 Task: Assign Person0002 as Assignee of Child Issue ChildIssue0006 of Issue Issue0003 in Backlog  in Scrum Project Project0001 in Jira
Action: Mouse moved to (406, 465)
Screenshot: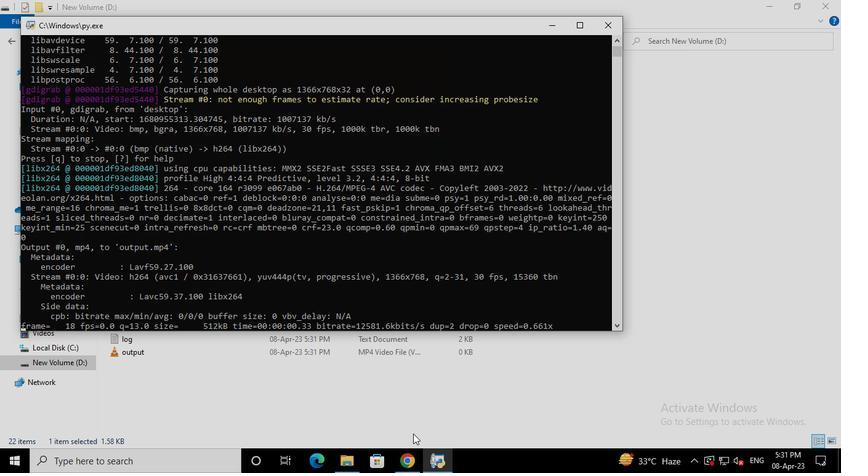
Action: Mouse pressed left at (406, 465)
Screenshot: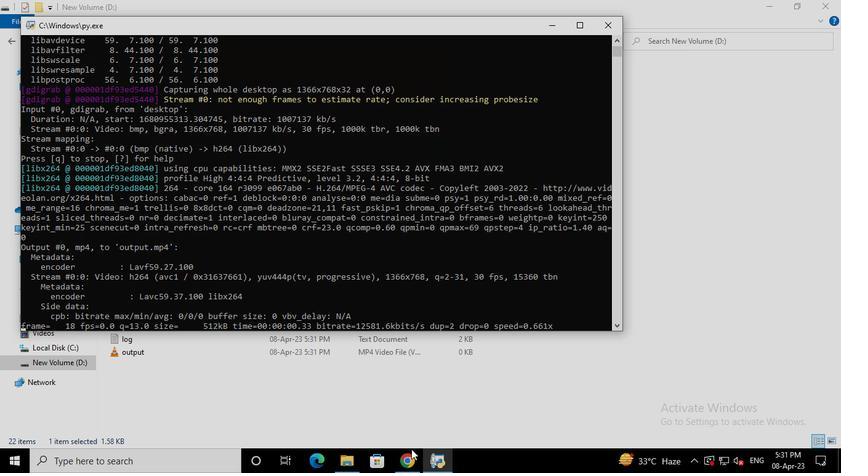 
Action: Mouse moved to (80, 187)
Screenshot: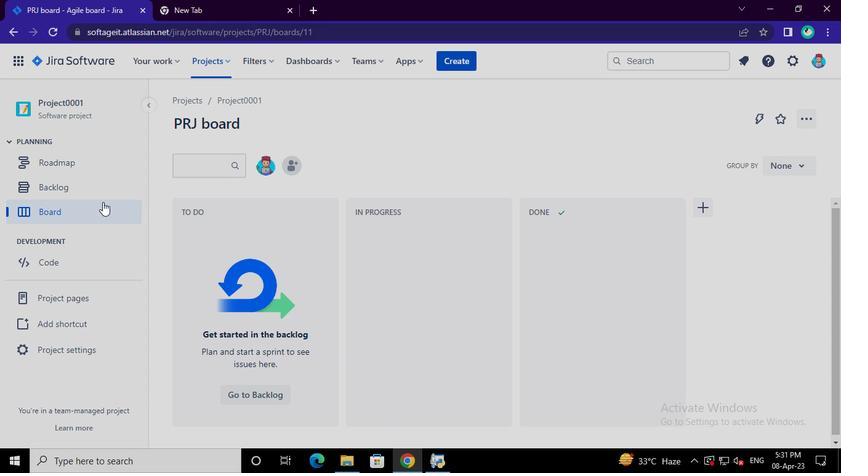 
Action: Mouse pressed left at (80, 187)
Screenshot: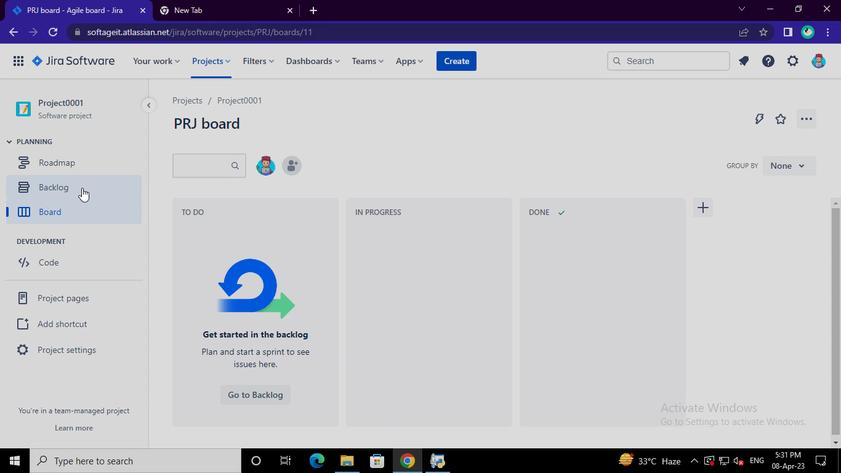 
Action: Mouse moved to (258, 330)
Screenshot: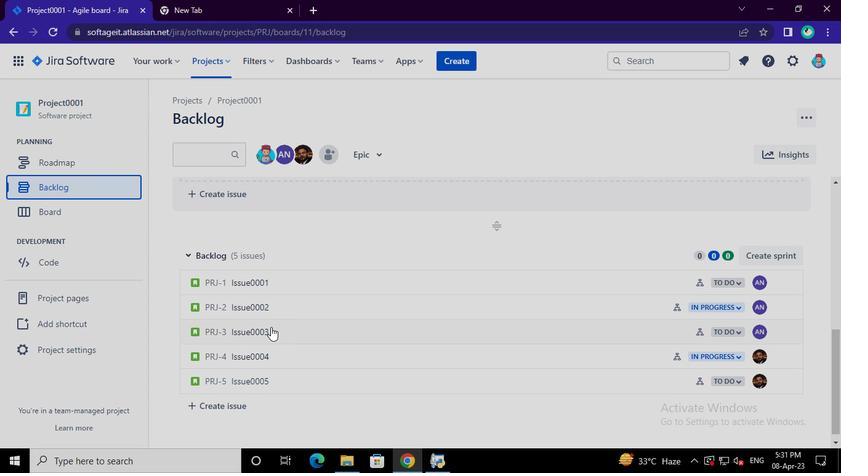 
Action: Mouse pressed left at (258, 330)
Screenshot: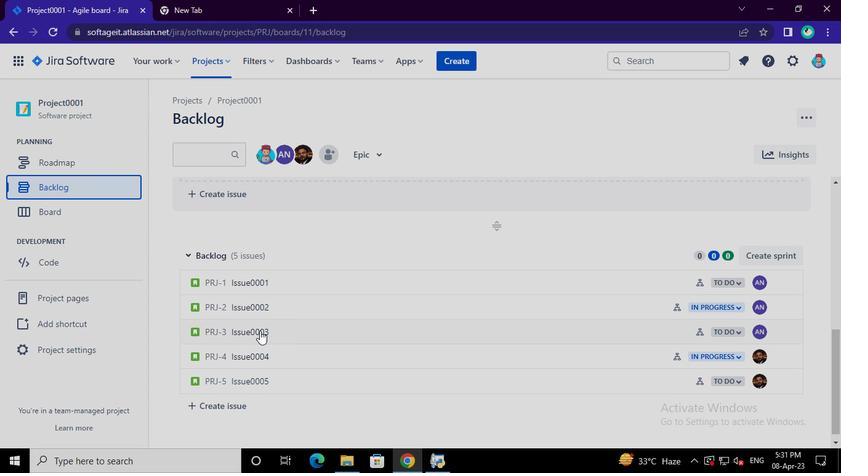 
Action: Mouse moved to (767, 295)
Screenshot: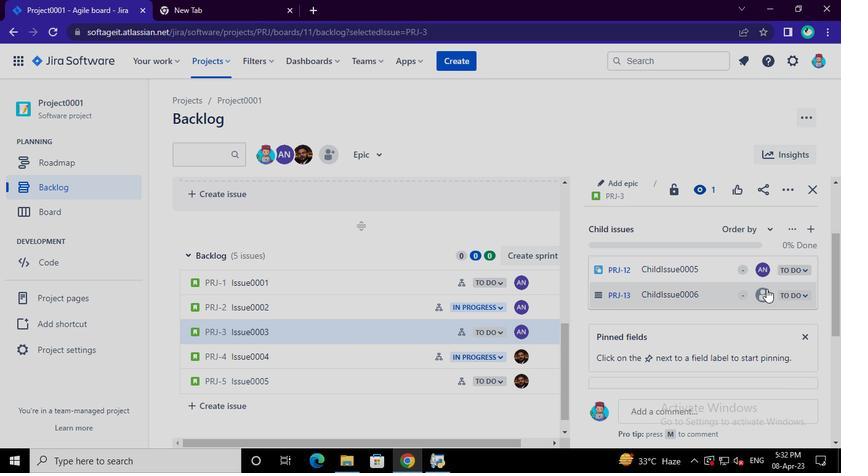 
Action: Mouse pressed left at (767, 295)
Screenshot: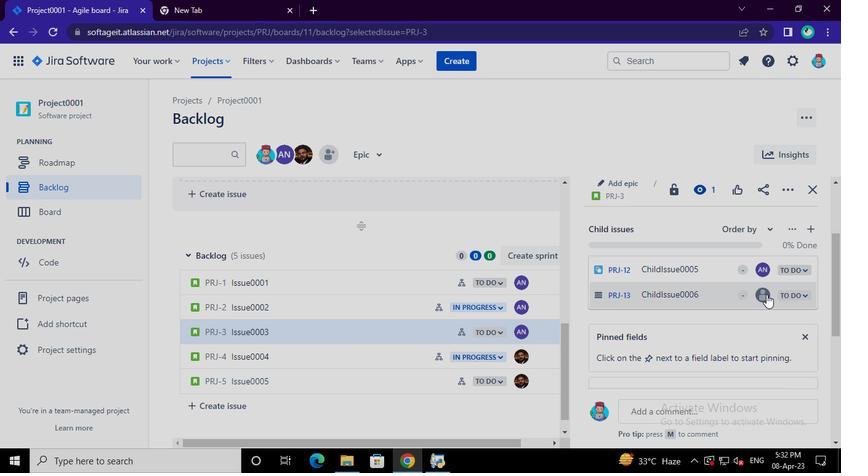 
Action: Mouse moved to (660, 340)
Screenshot: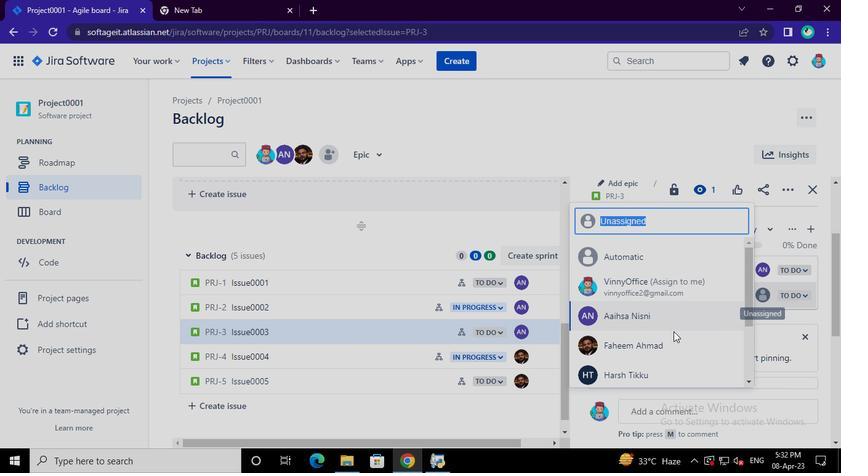 
Action: Mouse pressed left at (660, 340)
Screenshot: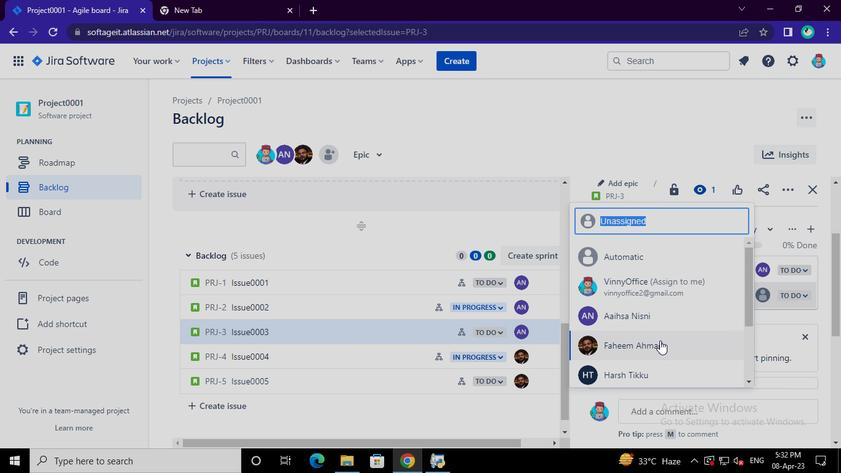 
Action: Mouse moved to (438, 464)
Screenshot: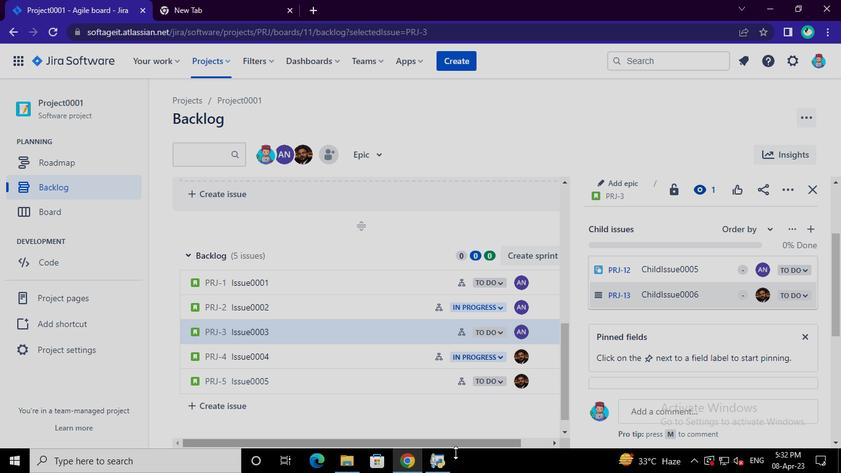 
Action: Mouse pressed left at (438, 464)
Screenshot: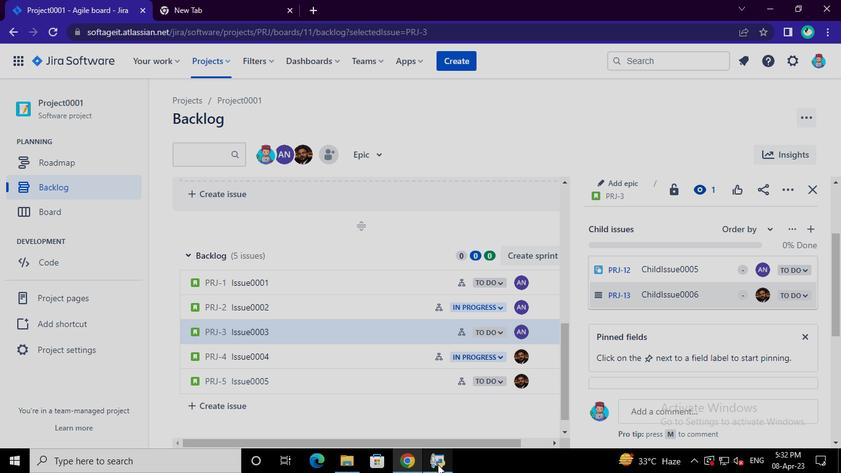 
Action: Mouse moved to (611, 23)
Screenshot: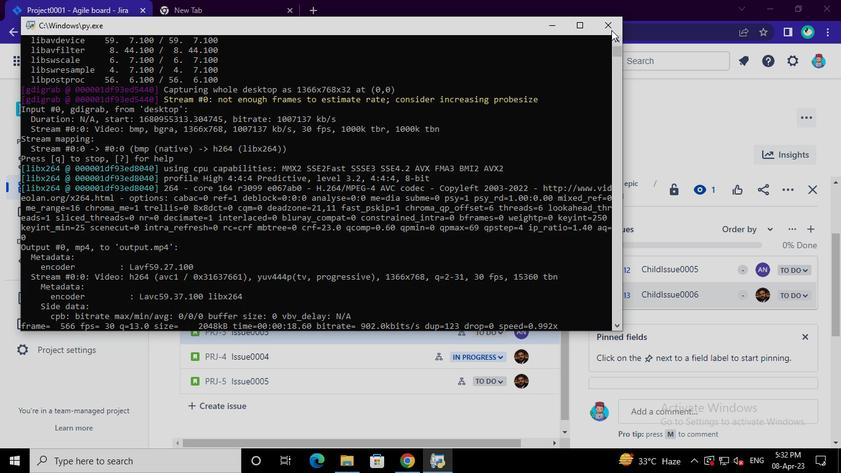 
Action: Mouse pressed left at (611, 23)
Screenshot: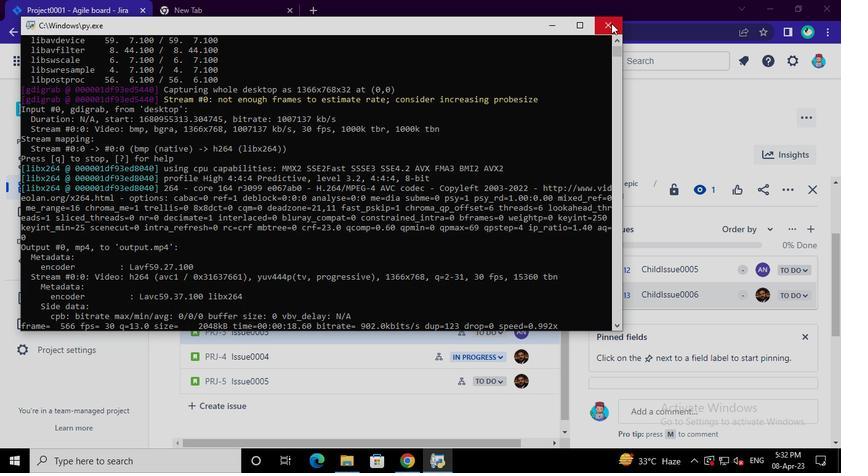 
